 Task: Create a sub task Design and Implement Solution for the task  Create a new online booking system for a tour operator in the project AgileOutlook , assign it to team member softage.1@softage.net and update the status of the sub task to  Completed , set the priority of the sub task to High
Action: Mouse moved to (56, 253)
Screenshot: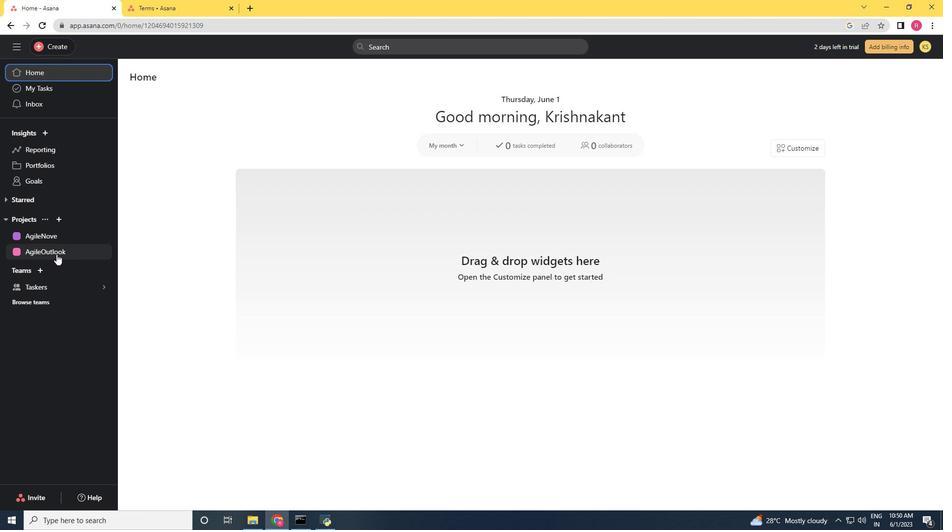 
Action: Mouse pressed left at (56, 253)
Screenshot: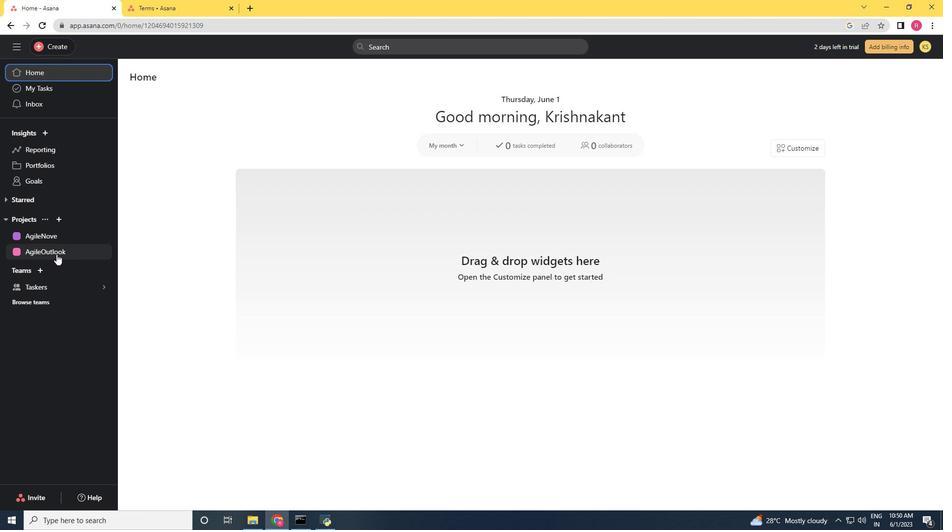
Action: Mouse moved to (451, 213)
Screenshot: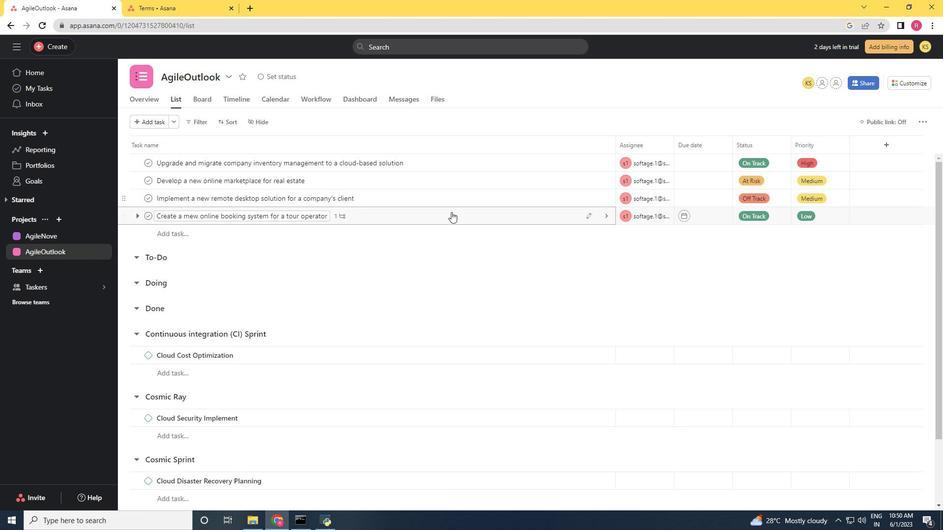 
Action: Mouse pressed left at (451, 213)
Screenshot: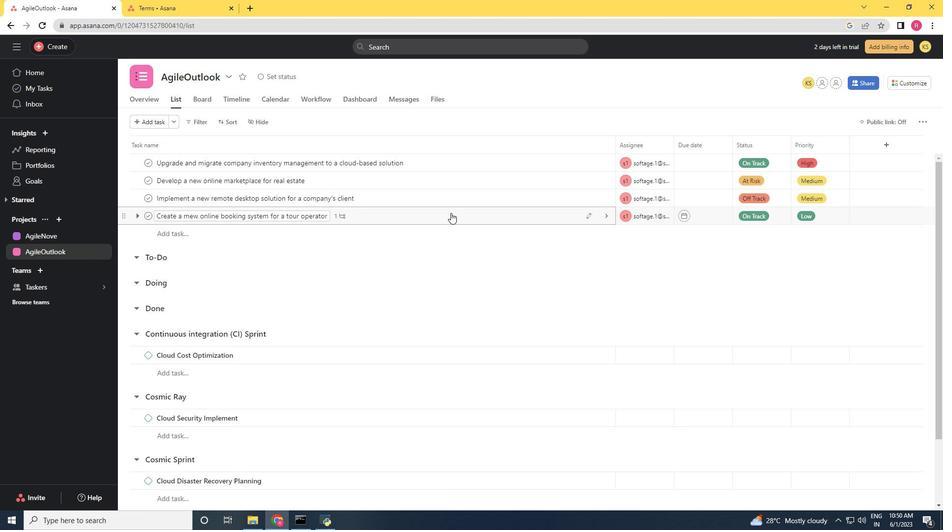 
Action: Mouse moved to (750, 285)
Screenshot: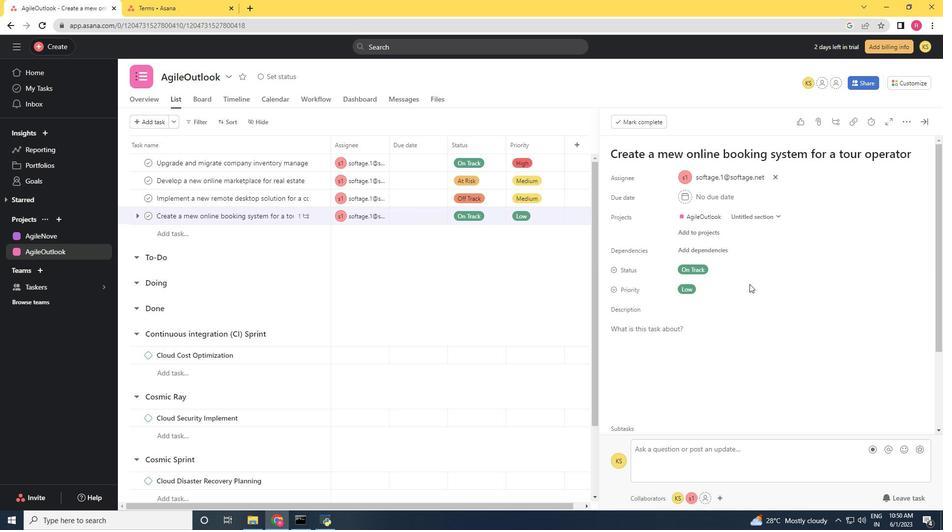 
Action: Mouse scrolled (750, 285) with delta (0, 0)
Screenshot: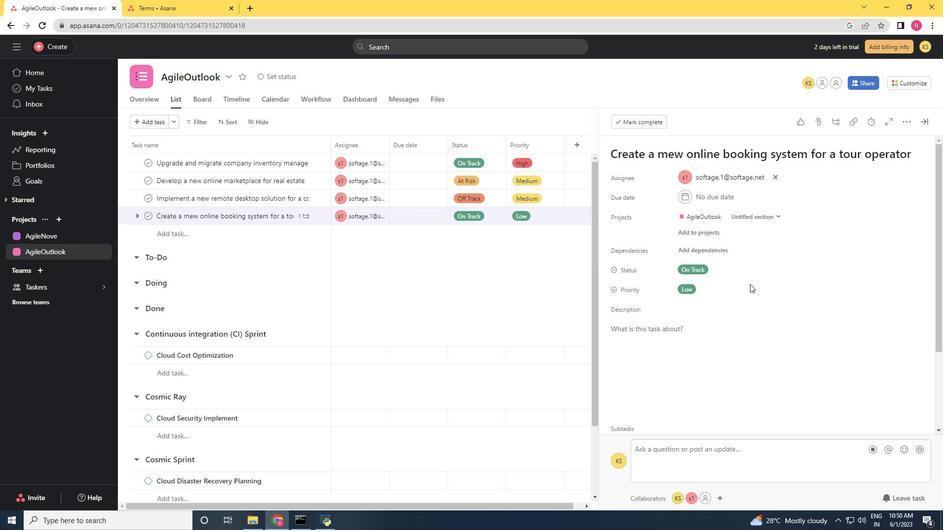 
Action: Mouse moved to (750, 286)
Screenshot: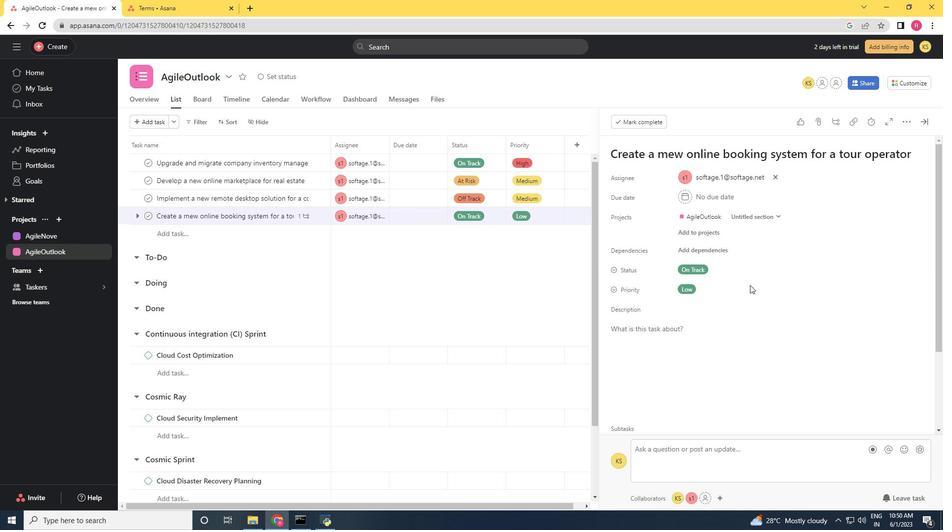 
Action: Mouse scrolled (750, 286) with delta (0, 0)
Screenshot: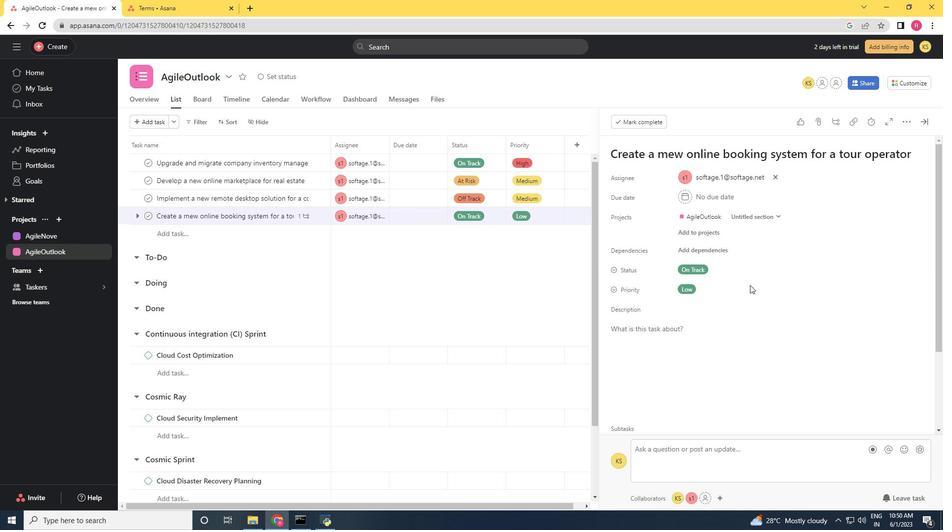 
Action: Mouse moved to (750, 289)
Screenshot: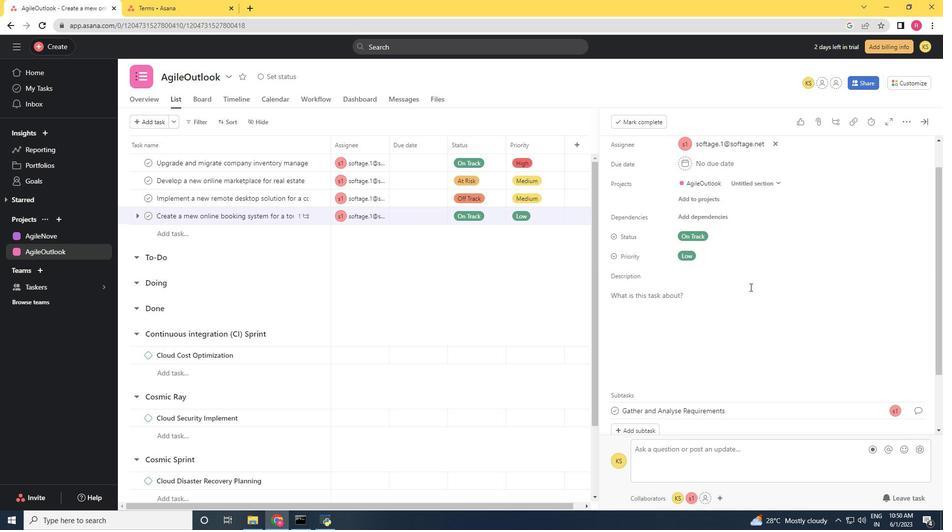 
Action: Mouse scrolled (750, 287) with delta (0, 0)
Screenshot: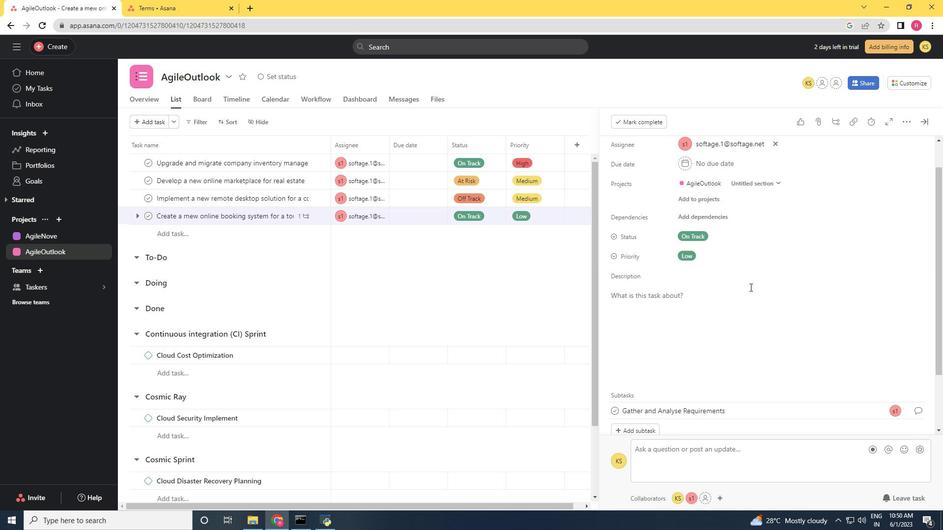 
Action: Mouse moved to (637, 351)
Screenshot: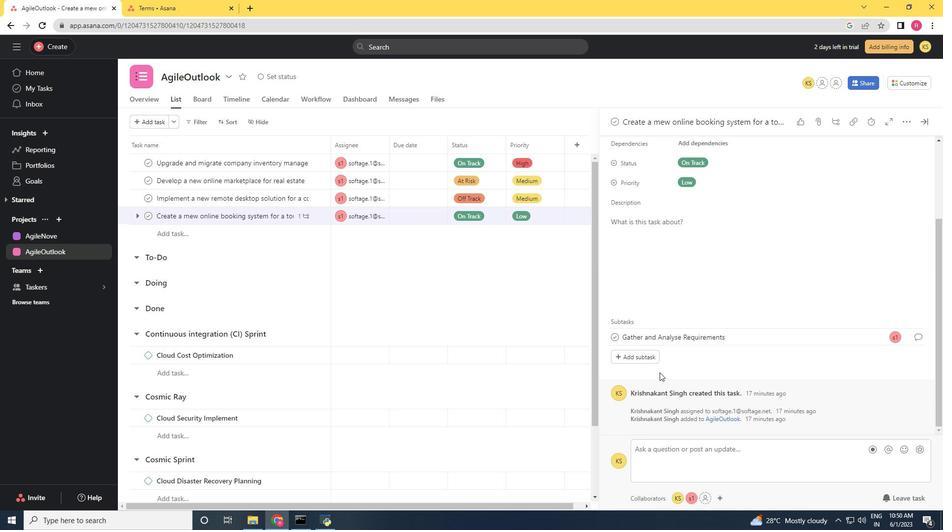 
Action: Mouse pressed left at (637, 351)
Screenshot: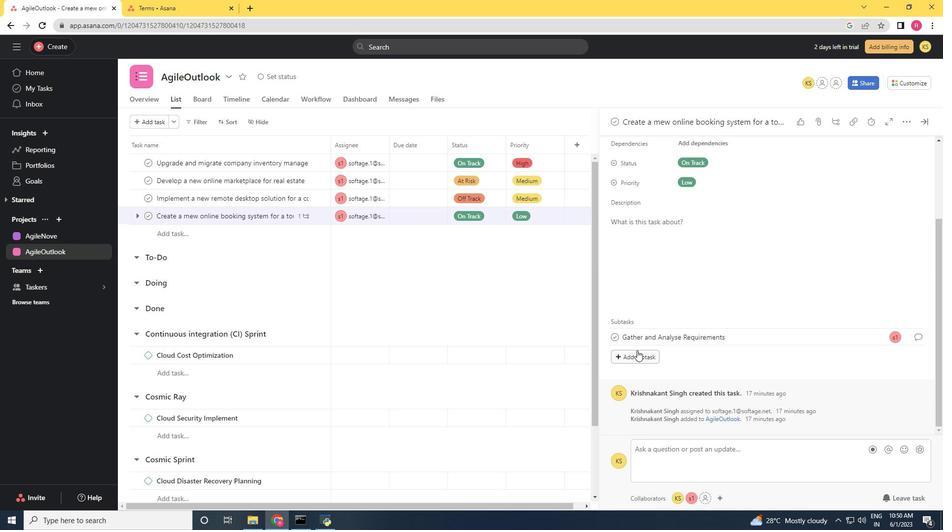 
Action: Mouse moved to (350, 70)
Screenshot: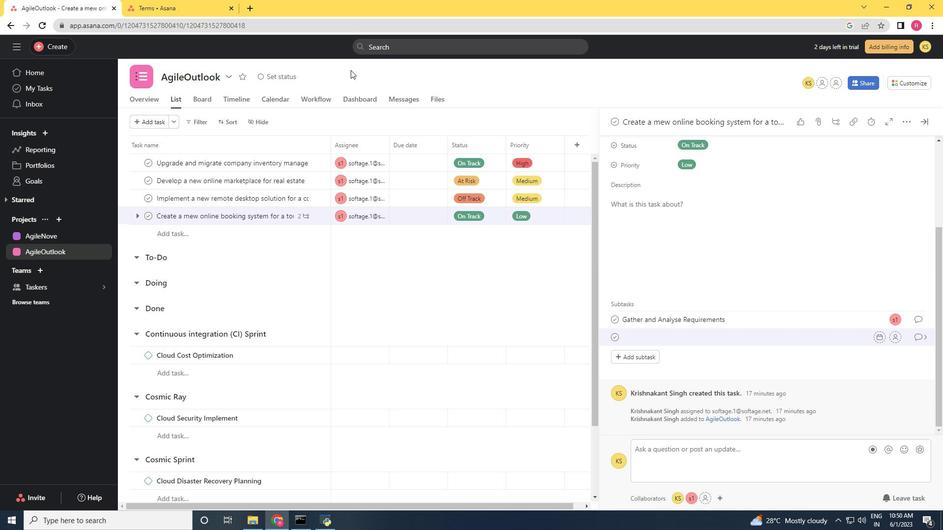 
Action: Key pressed <Key.shift>Design<Key.space>am<Key.backspace>nd<Key.space><Key.shift><Key.shift><Key.shift><Key.shift><Key.shift><Key.shift><Key.shift><Key.shift>Imm<Key.backspace>plement<Key.space><Key.shift>Solution<Key.space>
Screenshot: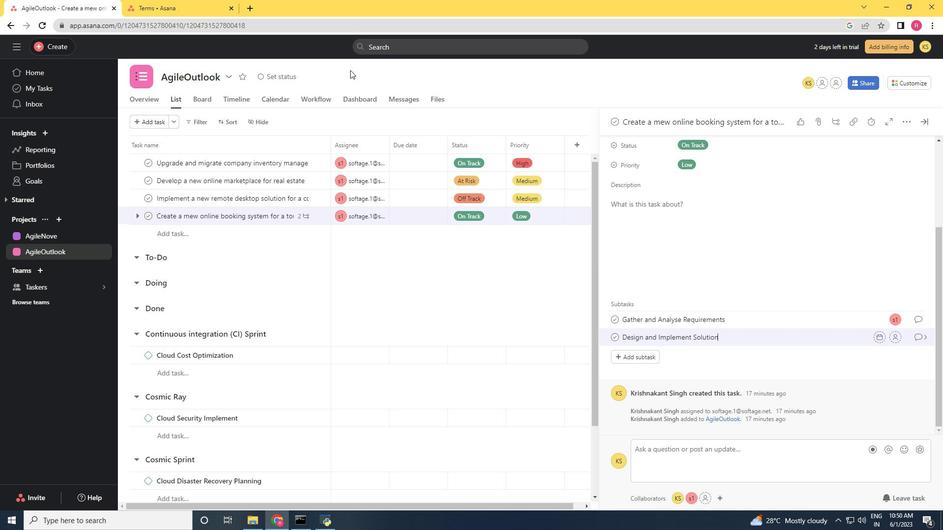 
Action: Mouse moved to (895, 339)
Screenshot: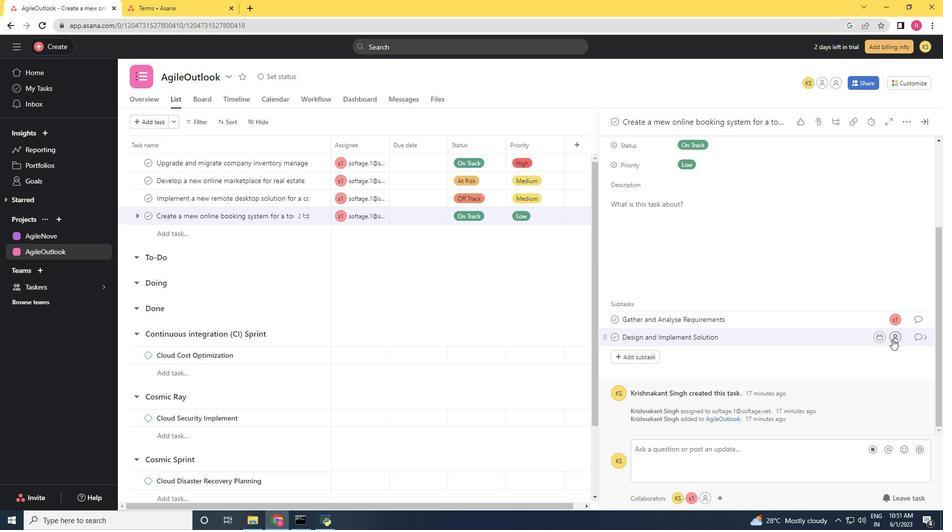 
Action: Mouse pressed left at (895, 339)
Screenshot: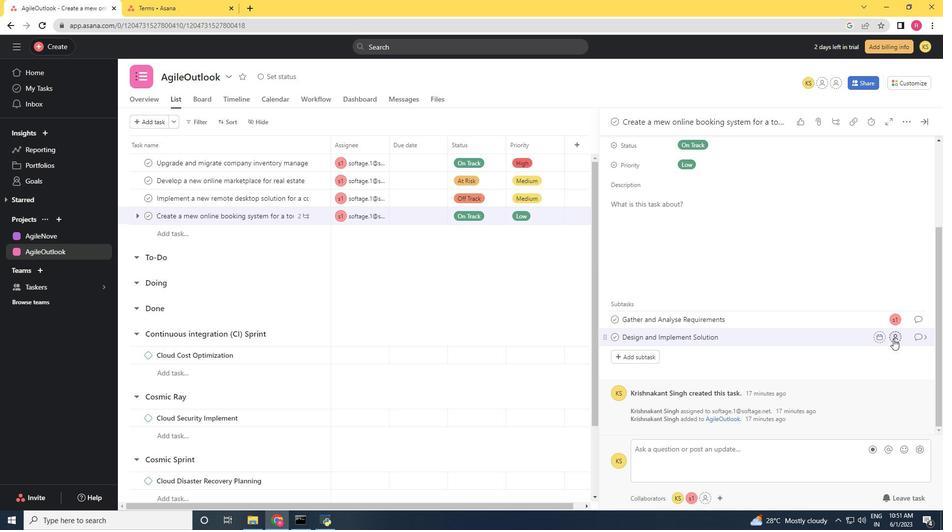 
Action: Mouse moved to (852, 252)
Screenshot: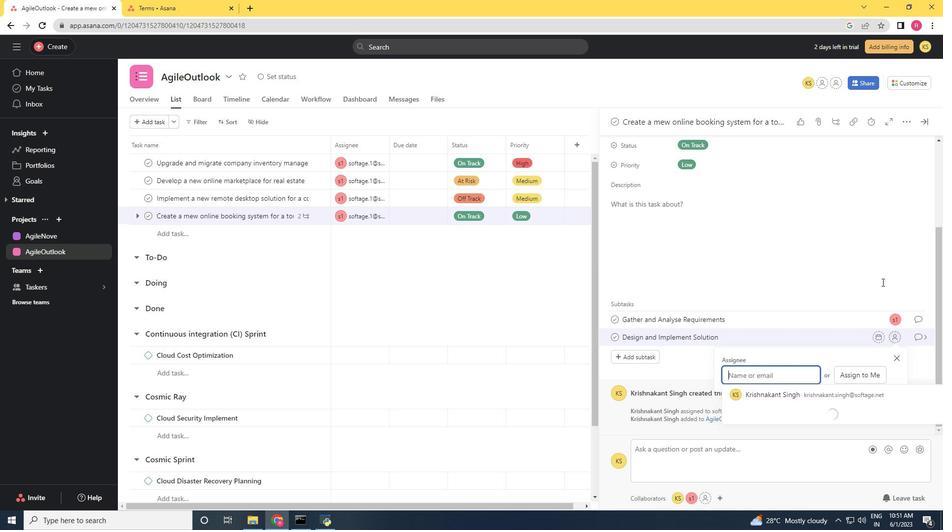 
Action: Key pressed softage.1<Key.shift>@softage.net
Screenshot: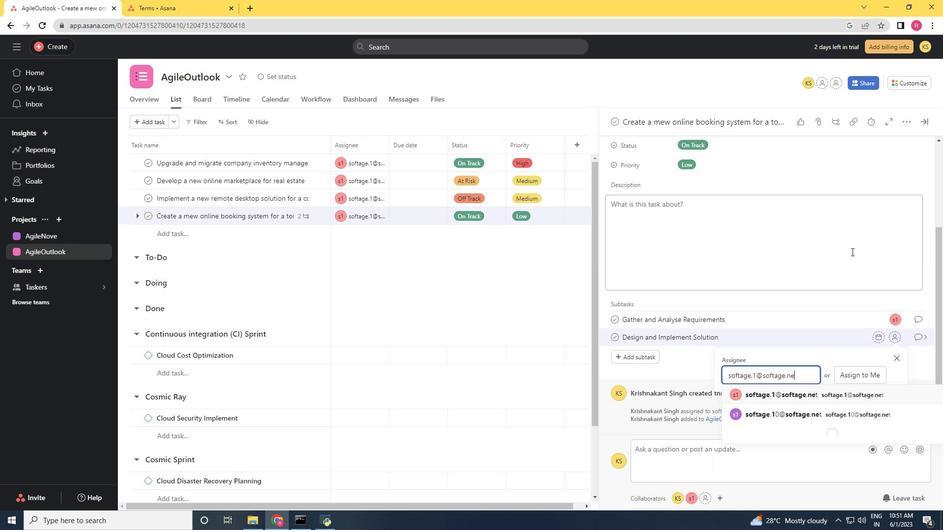 
Action: Mouse moved to (815, 398)
Screenshot: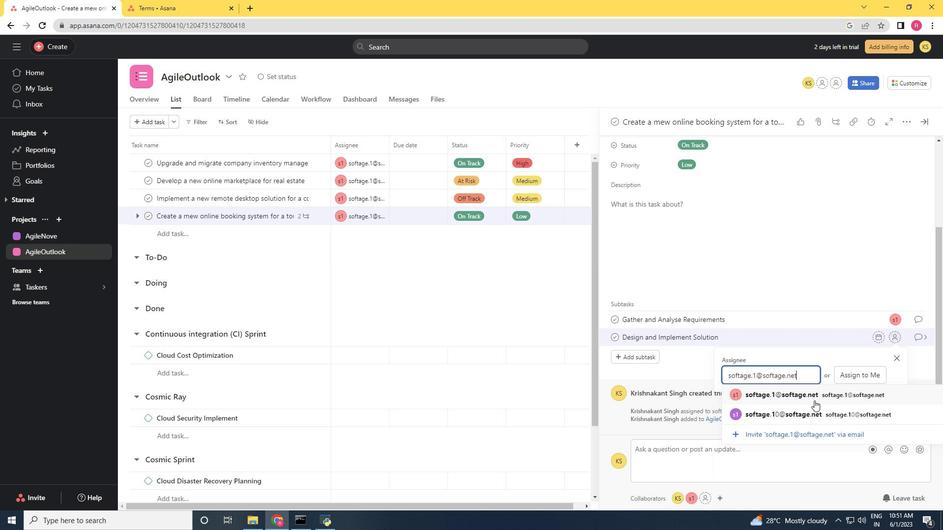 
Action: Mouse pressed left at (815, 398)
Screenshot: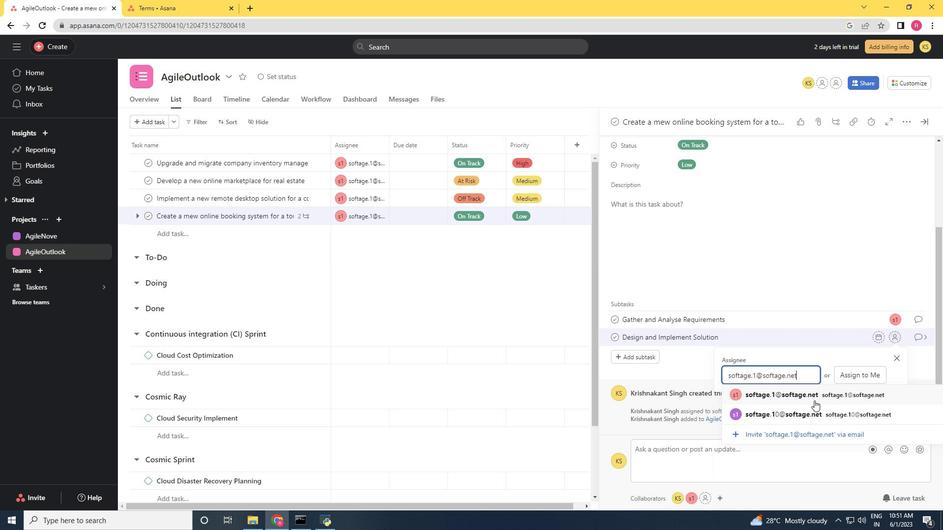 
Action: Mouse moved to (927, 337)
Screenshot: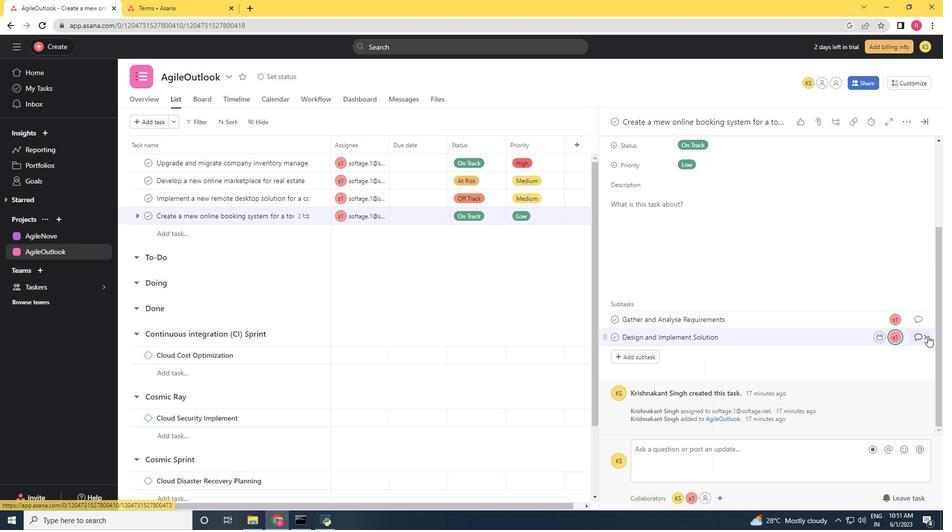 
Action: Mouse pressed left at (927, 337)
Screenshot: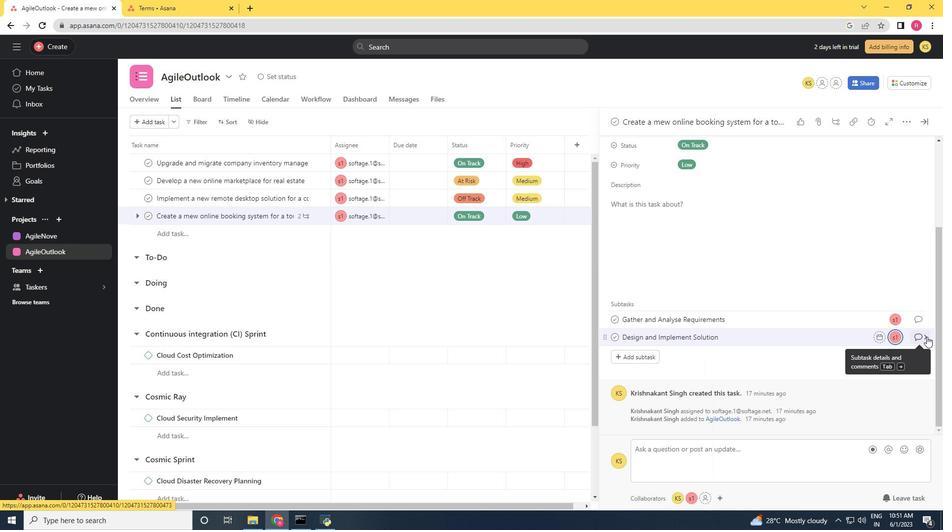 
Action: Mouse moved to (659, 262)
Screenshot: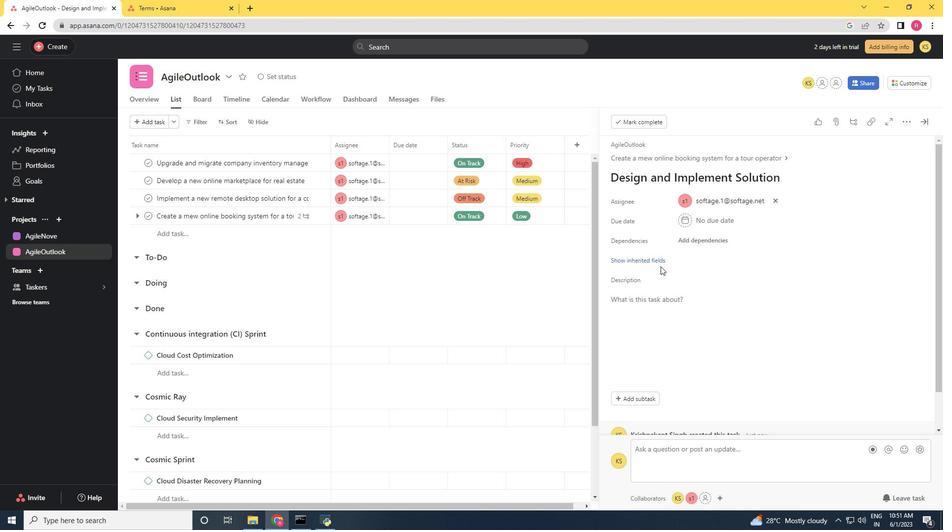 
Action: Mouse pressed left at (659, 262)
Screenshot: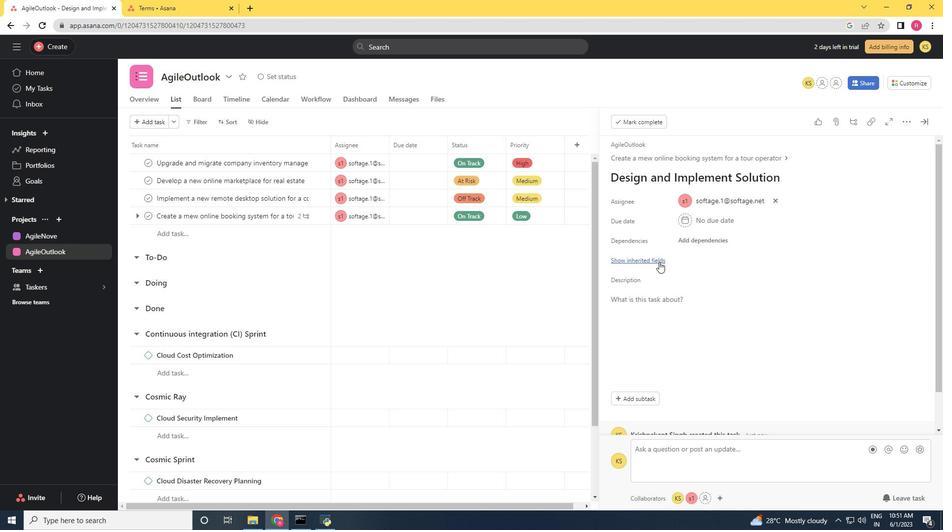 
Action: Mouse moved to (688, 282)
Screenshot: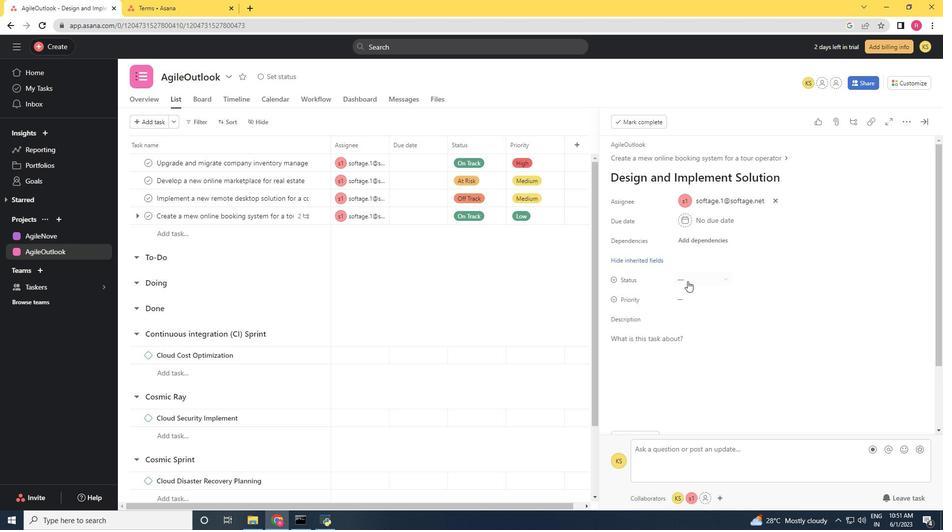 
Action: Mouse pressed left at (688, 282)
Screenshot: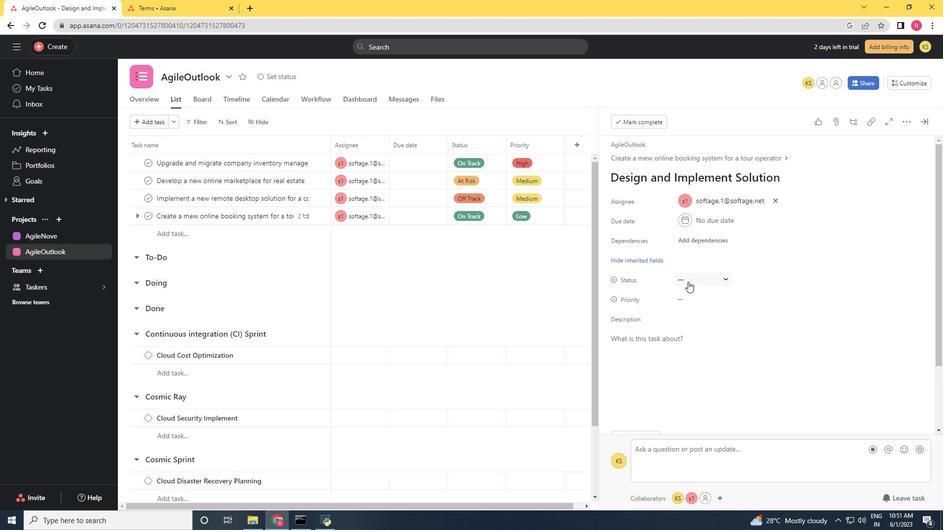 
Action: Mouse moved to (717, 365)
Screenshot: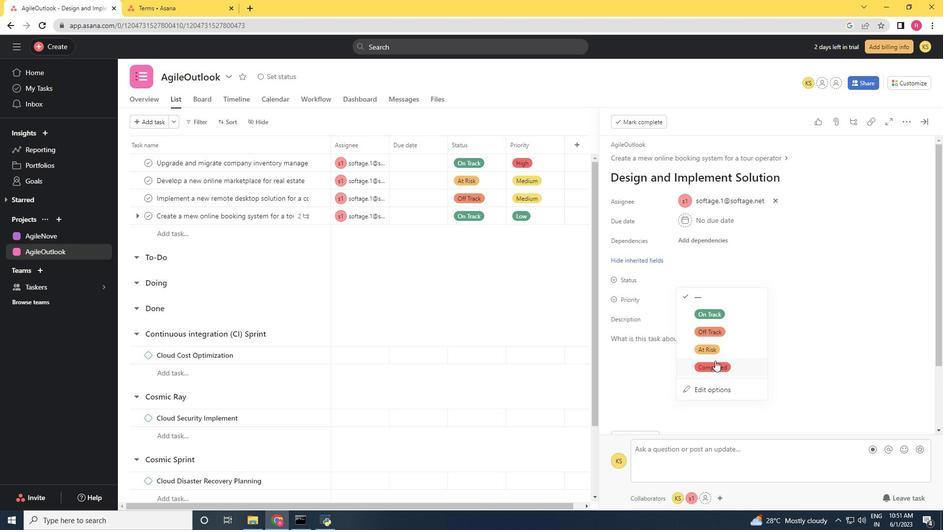 
Action: Mouse pressed left at (717, 365)
Screenshot: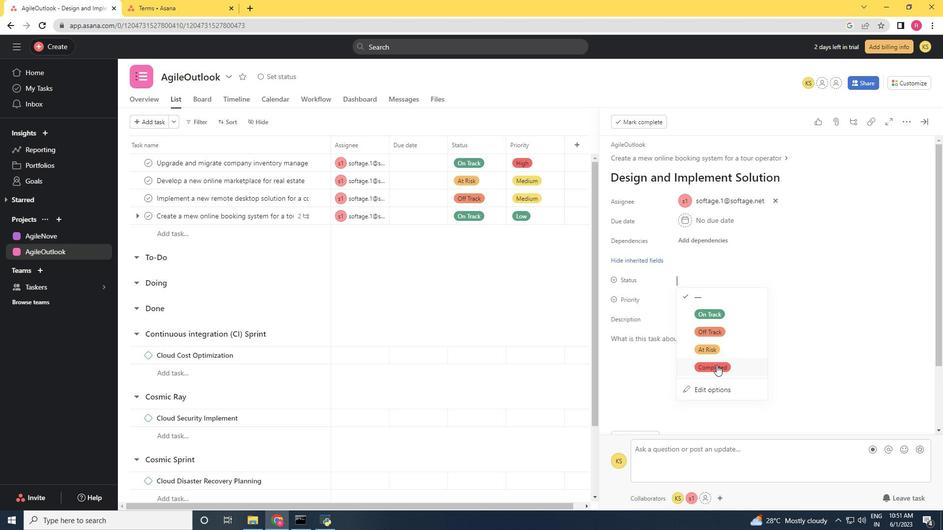 
Action: Mouse moved to (691, 301)
Screenshot: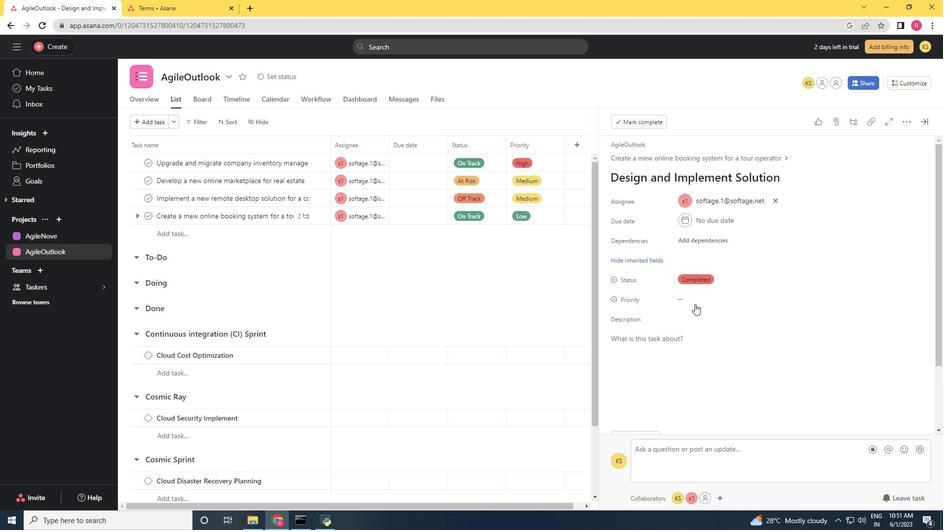 
Action: Mouse pressed left at (691, 301)
Screenshot: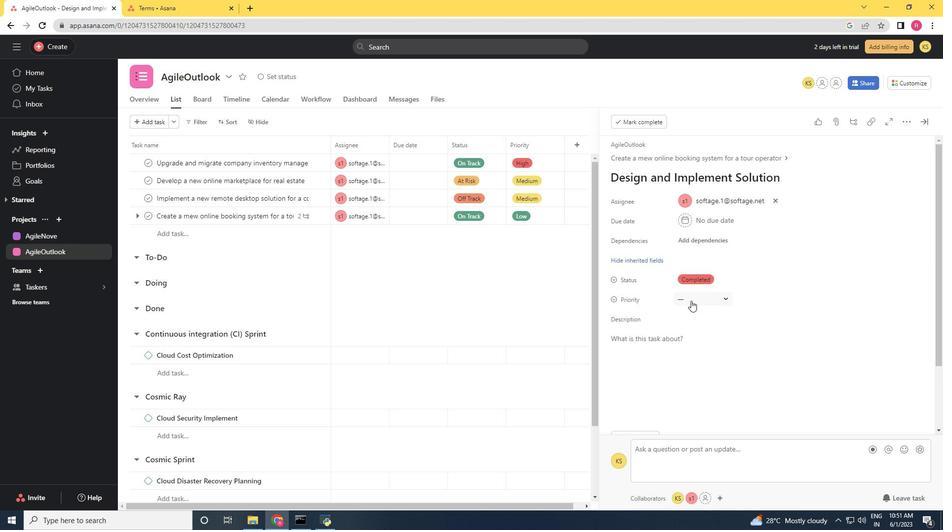 
Action: Mouse moved to (700, 332)
Screenshot: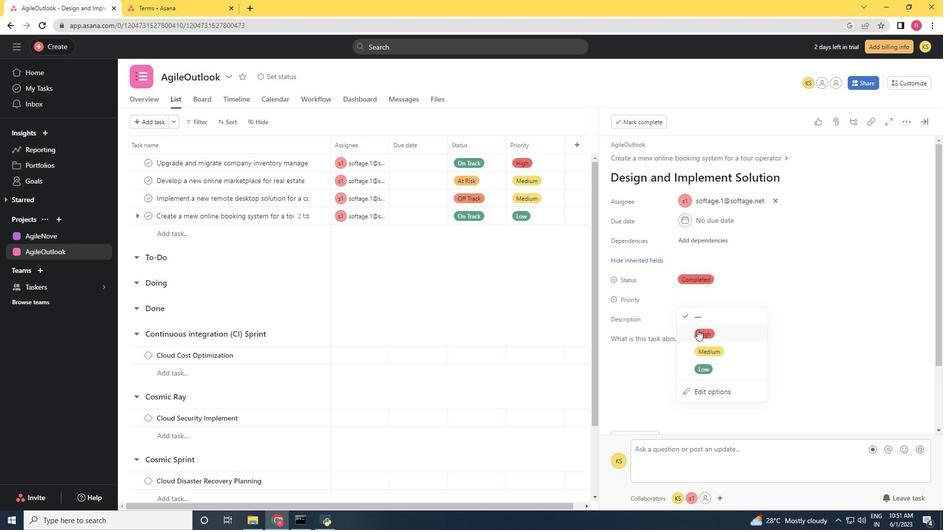 
Action: Mouse pressed left at (700, 332)
Screenshot: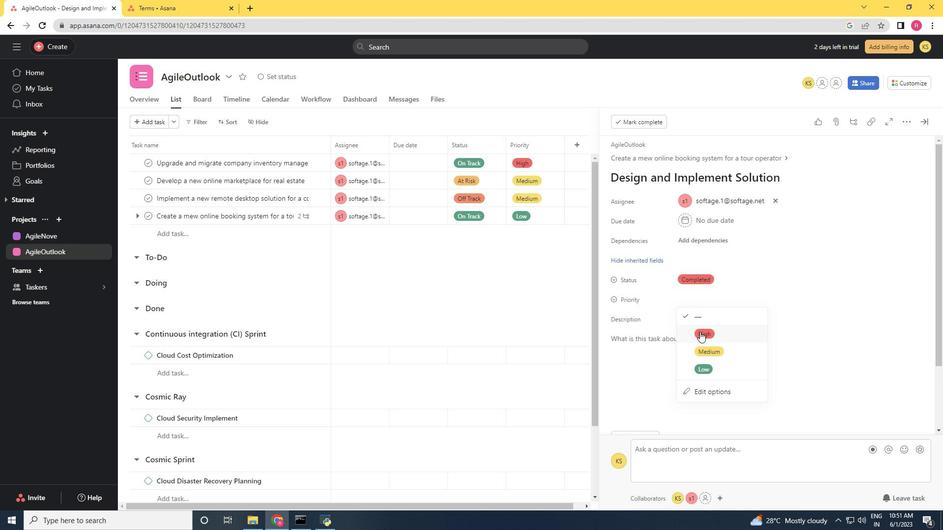 
Action: Mouse moved to (701, 332)
Screenshot: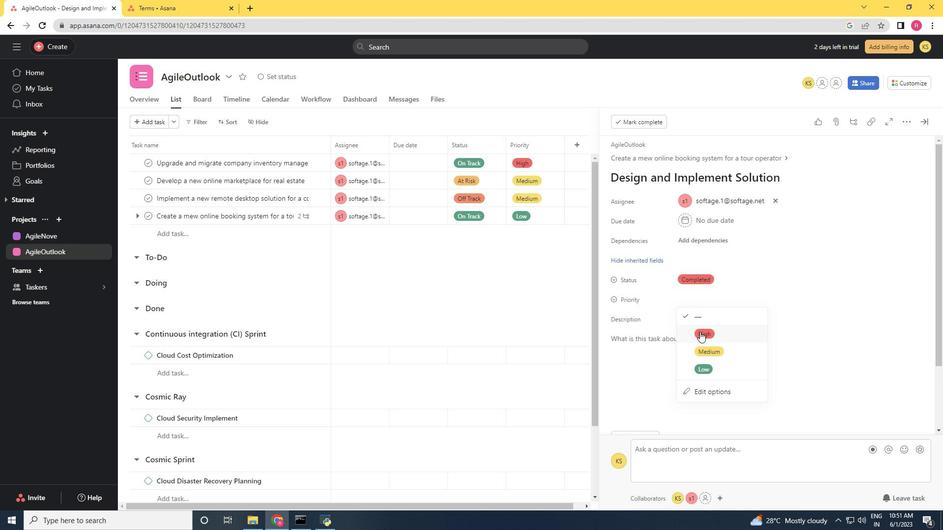 
